Task: Create a rule from the Routing list, Task moved to a section -> Set Priority in the project AgileIntegrate , set the section as Done clear the priority
Action: Mouse moved to (1354, 225)
Screenshot: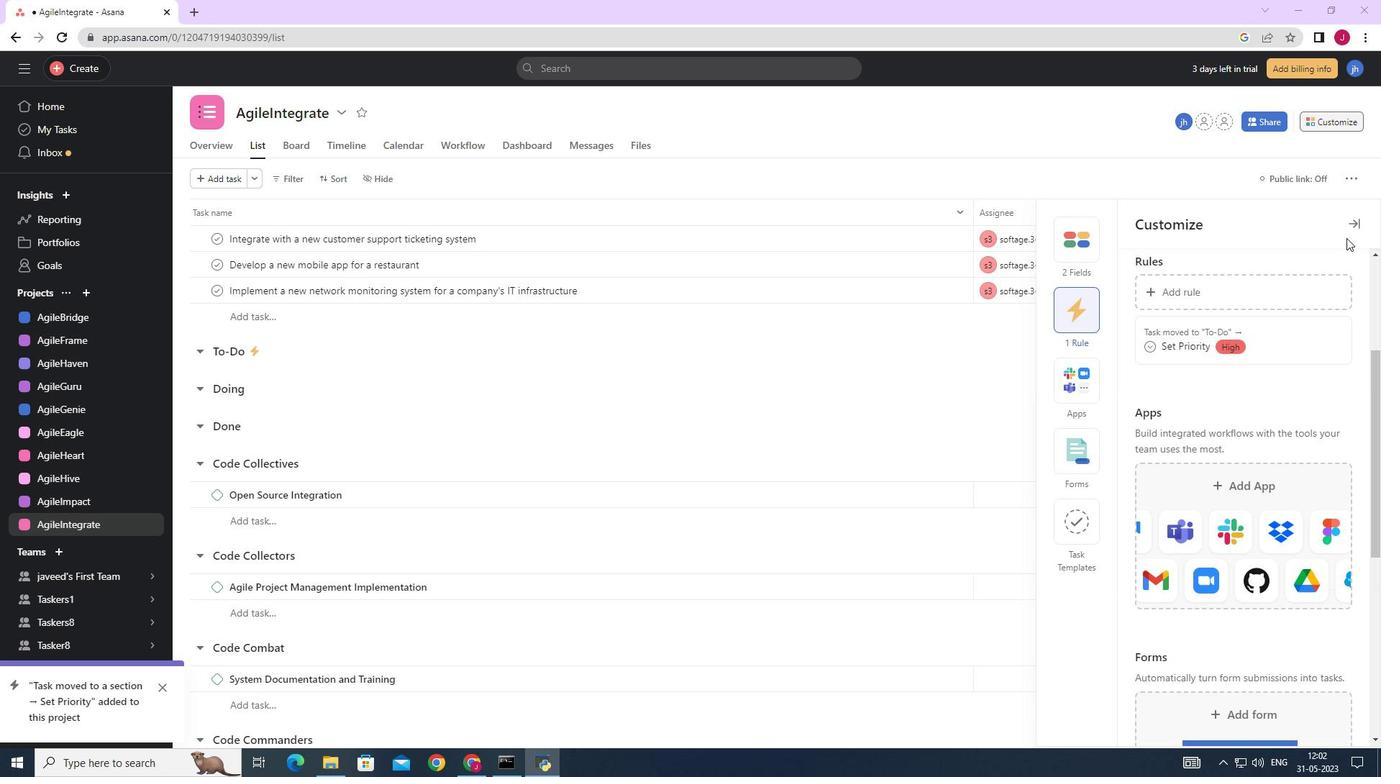 
Action: Mouse pressed left at (1354, 225)
Screenshot: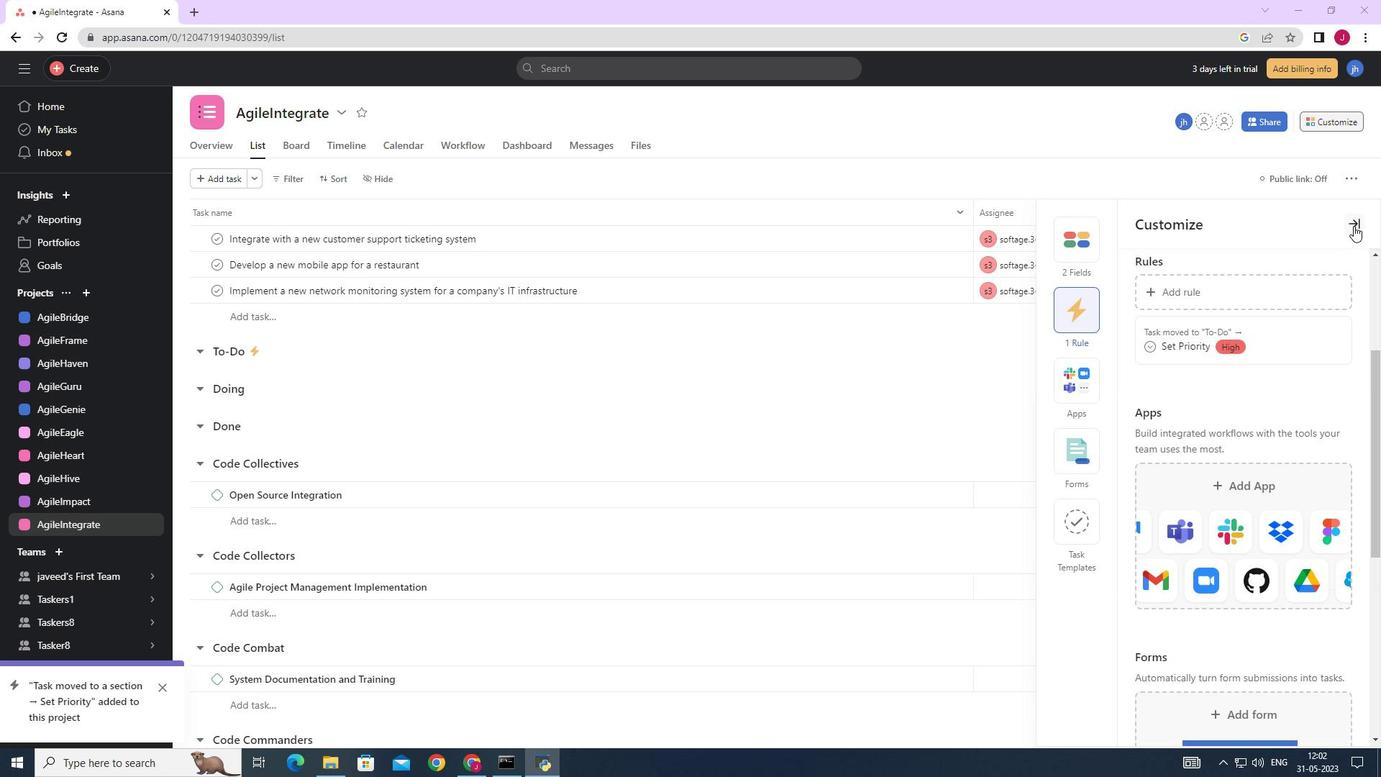 
Action: Mouse moved to (1353, 124)
Screenshot: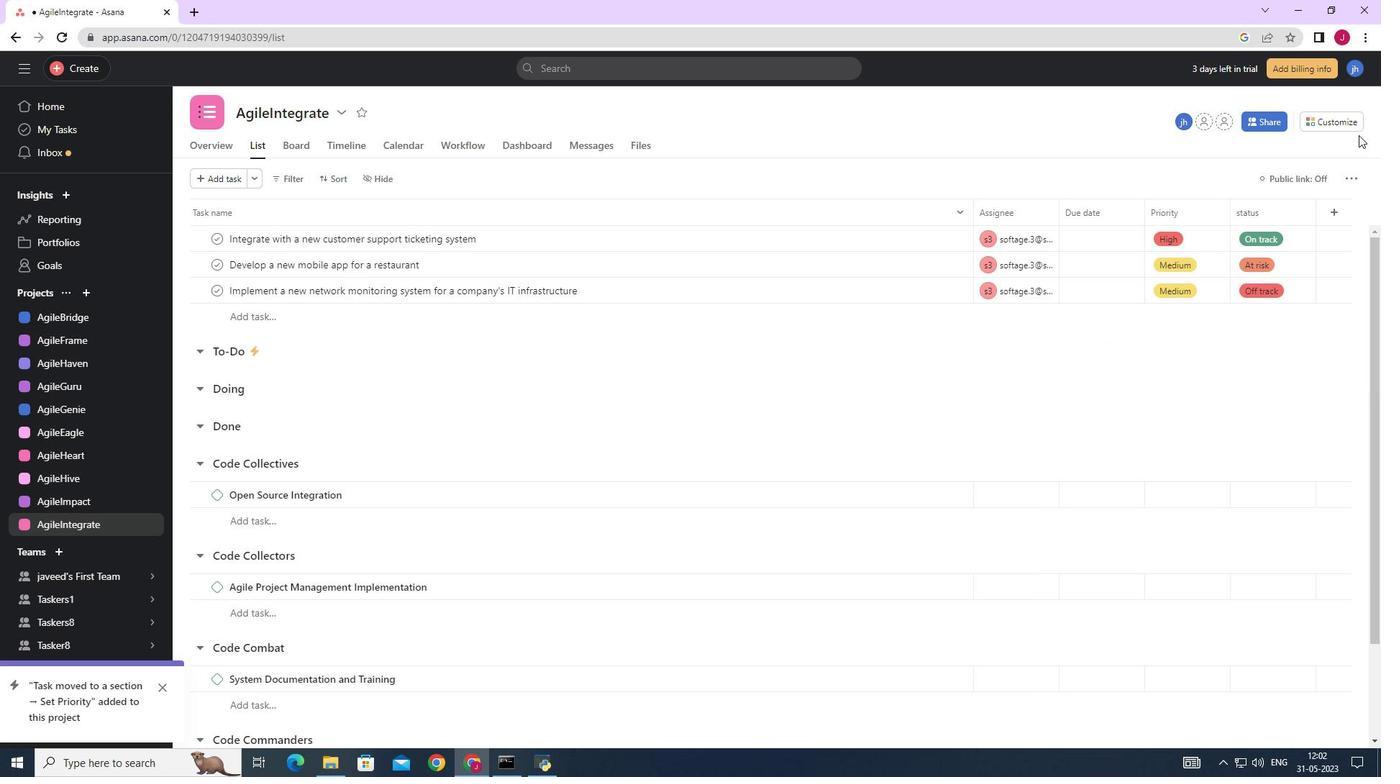 
Action: Mouse pressed left at (1353, 124)
Screenshot: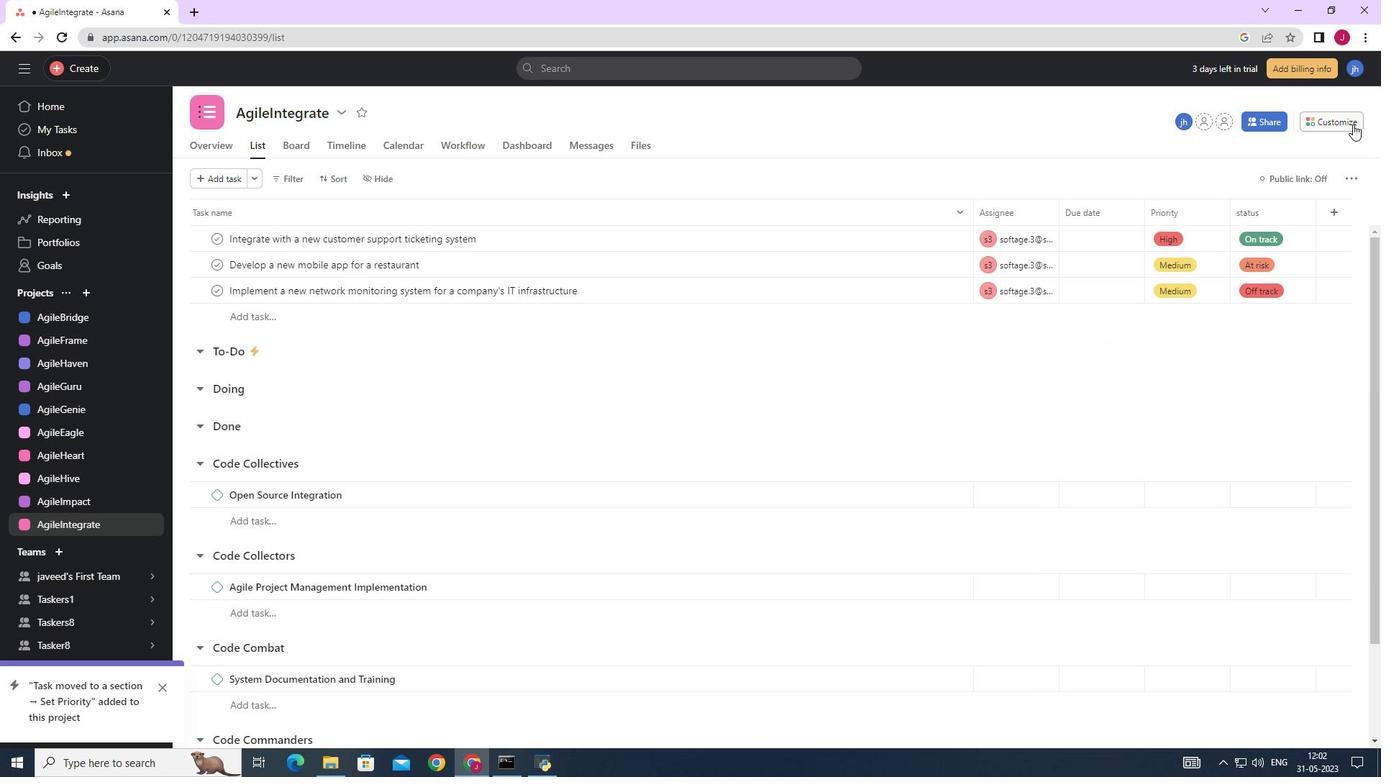 
Action: Mouse moved to (1084, 311)
Screenshot: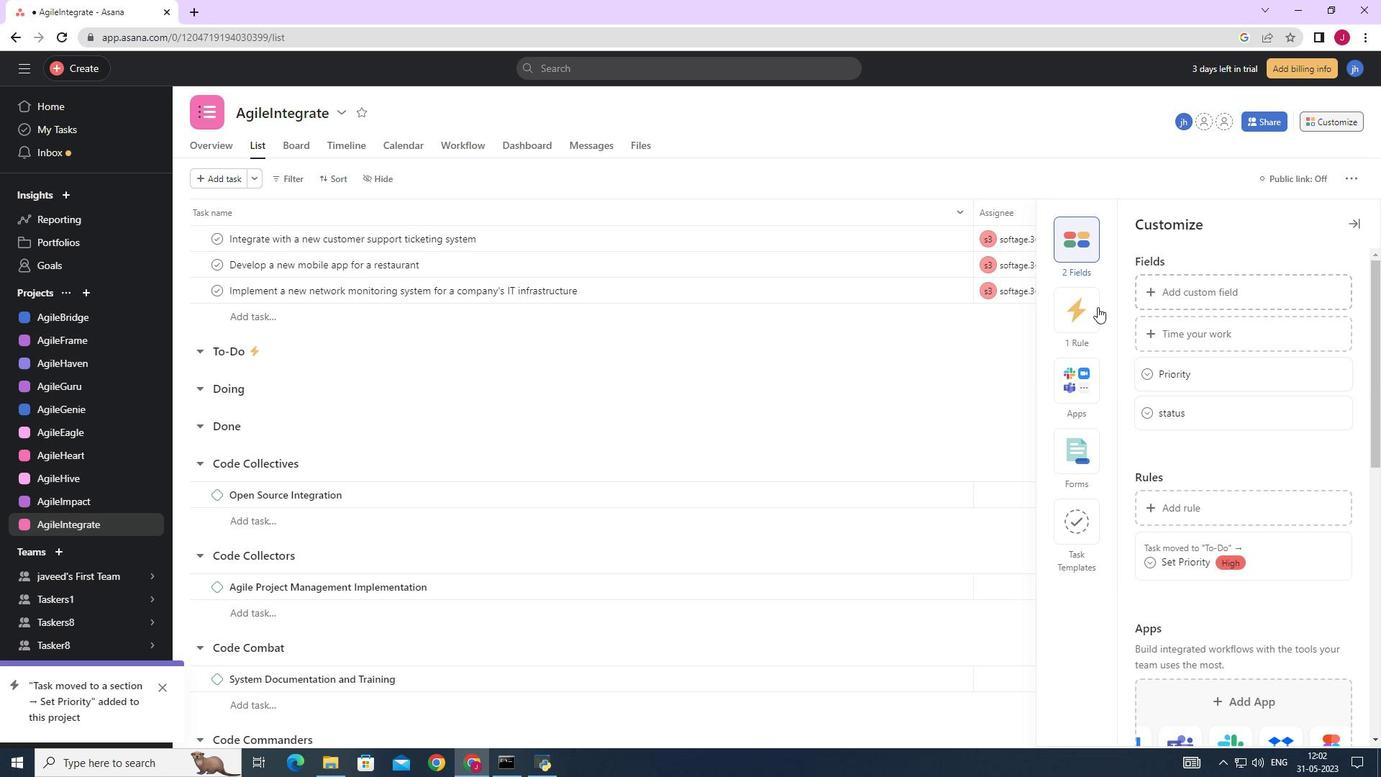 
Action: Mouse pressed left at (1084, 311)
Screenshot: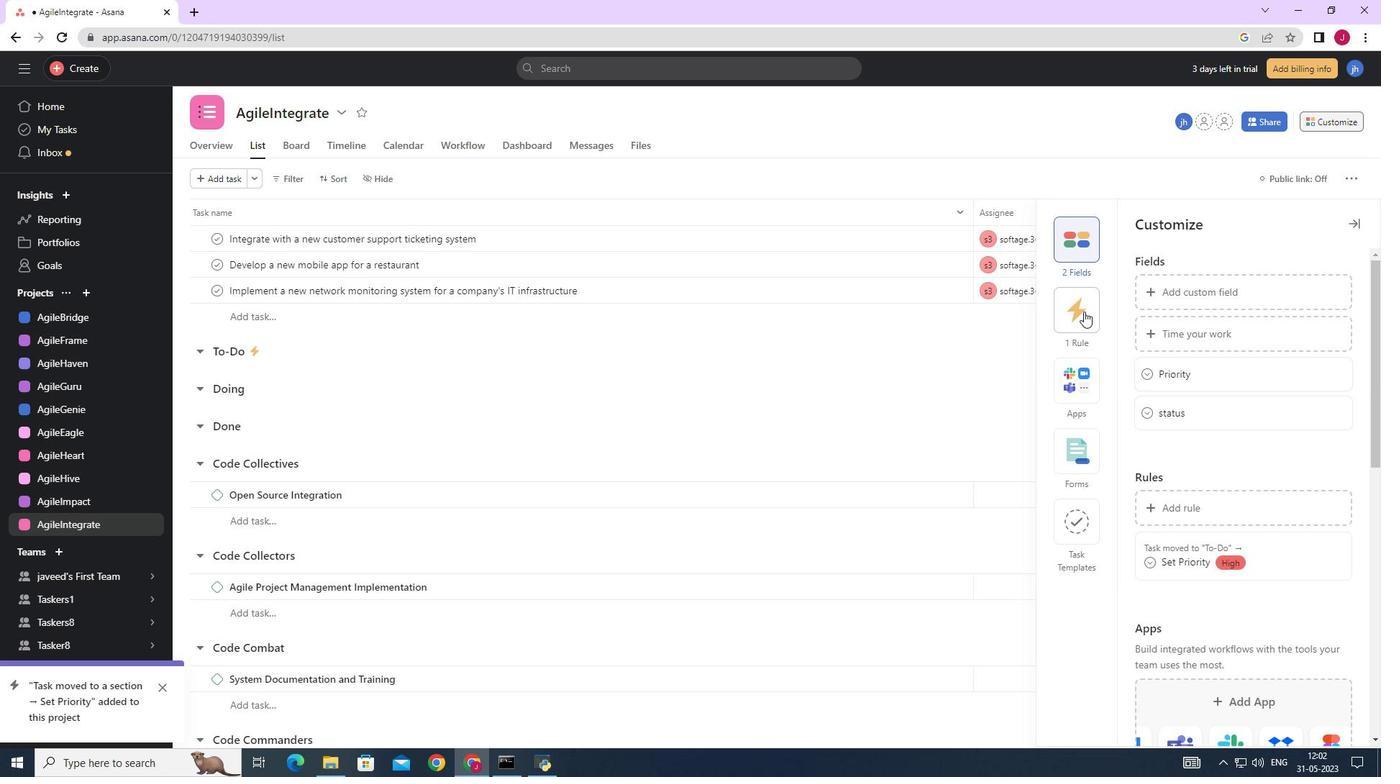 
Action: Mouse moved to (1223, 284)
Screenshot: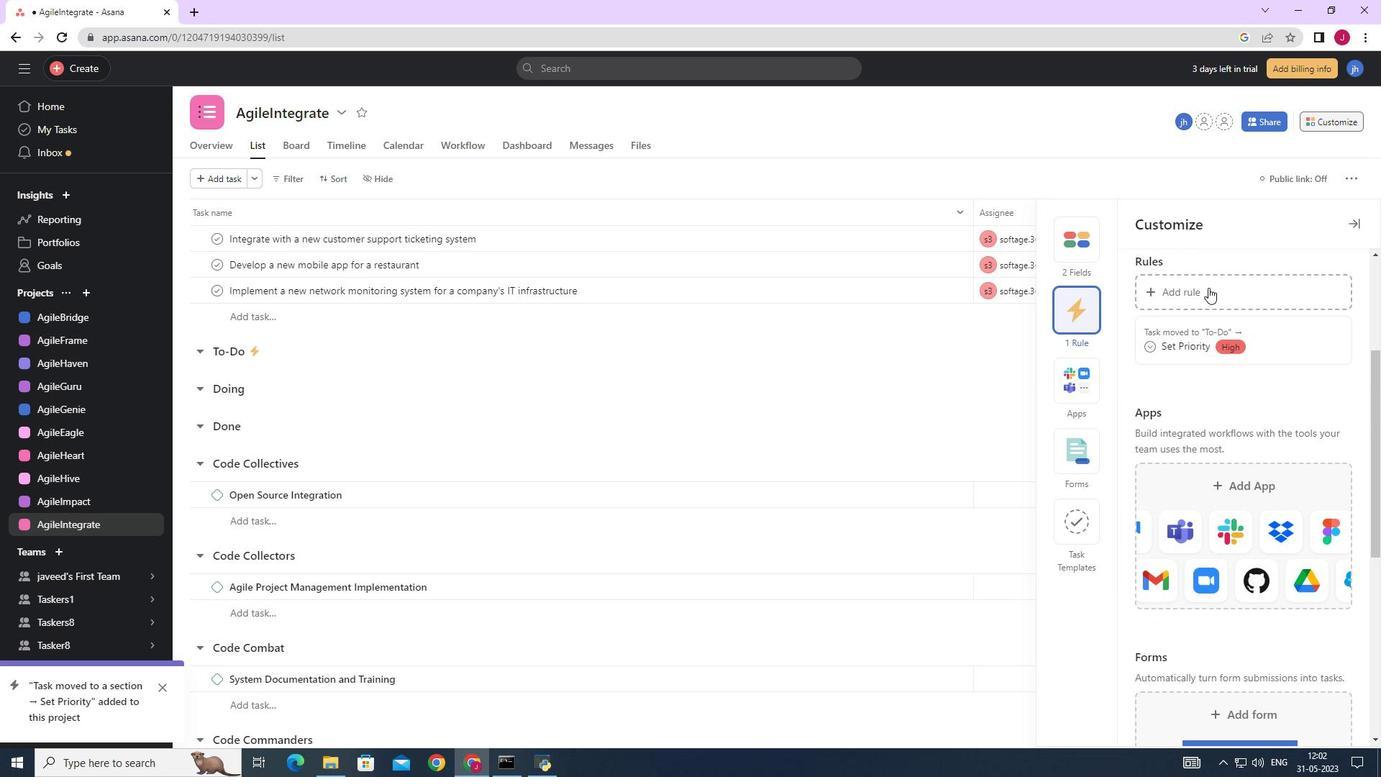 
Action: Mouse pressed left at (1223, 284)
Screenshot: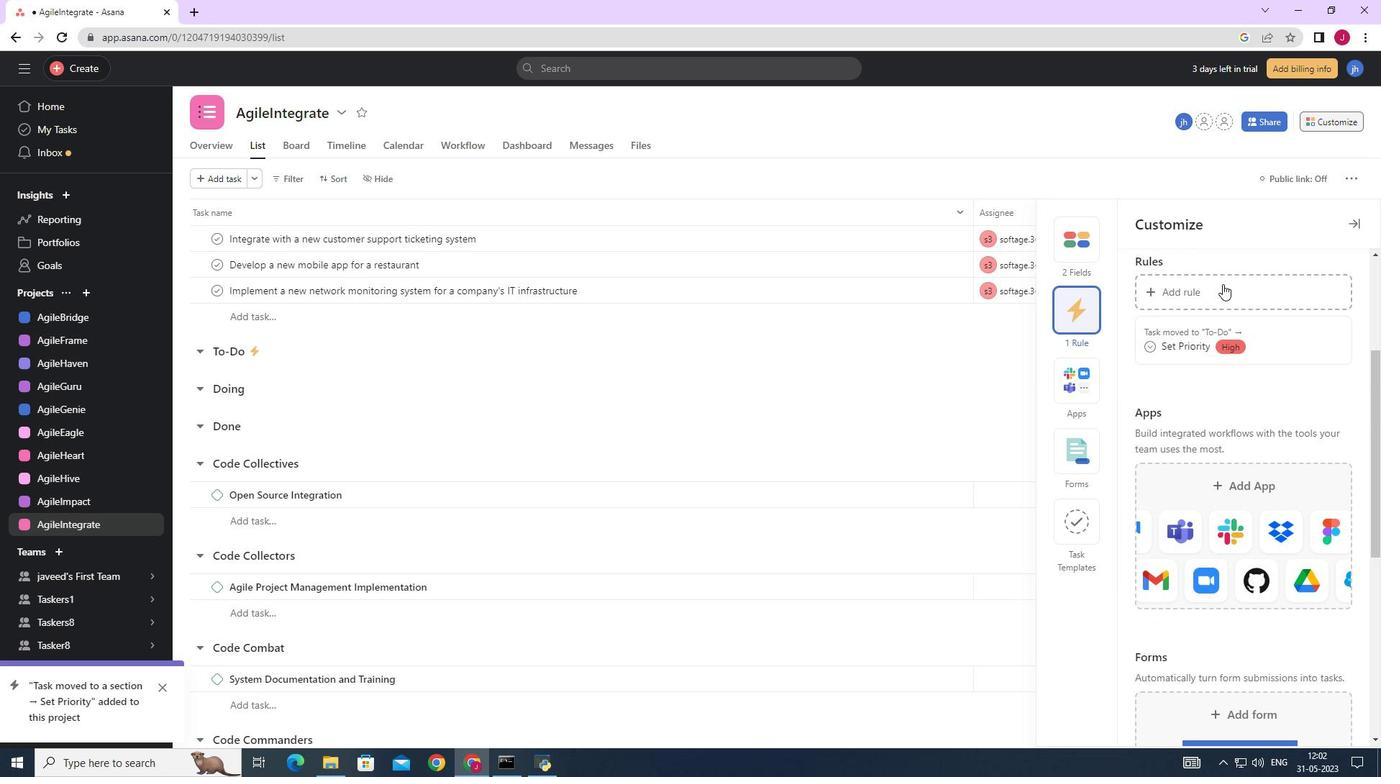 
Action: Mouse moved to (302, 191)
Screenshot: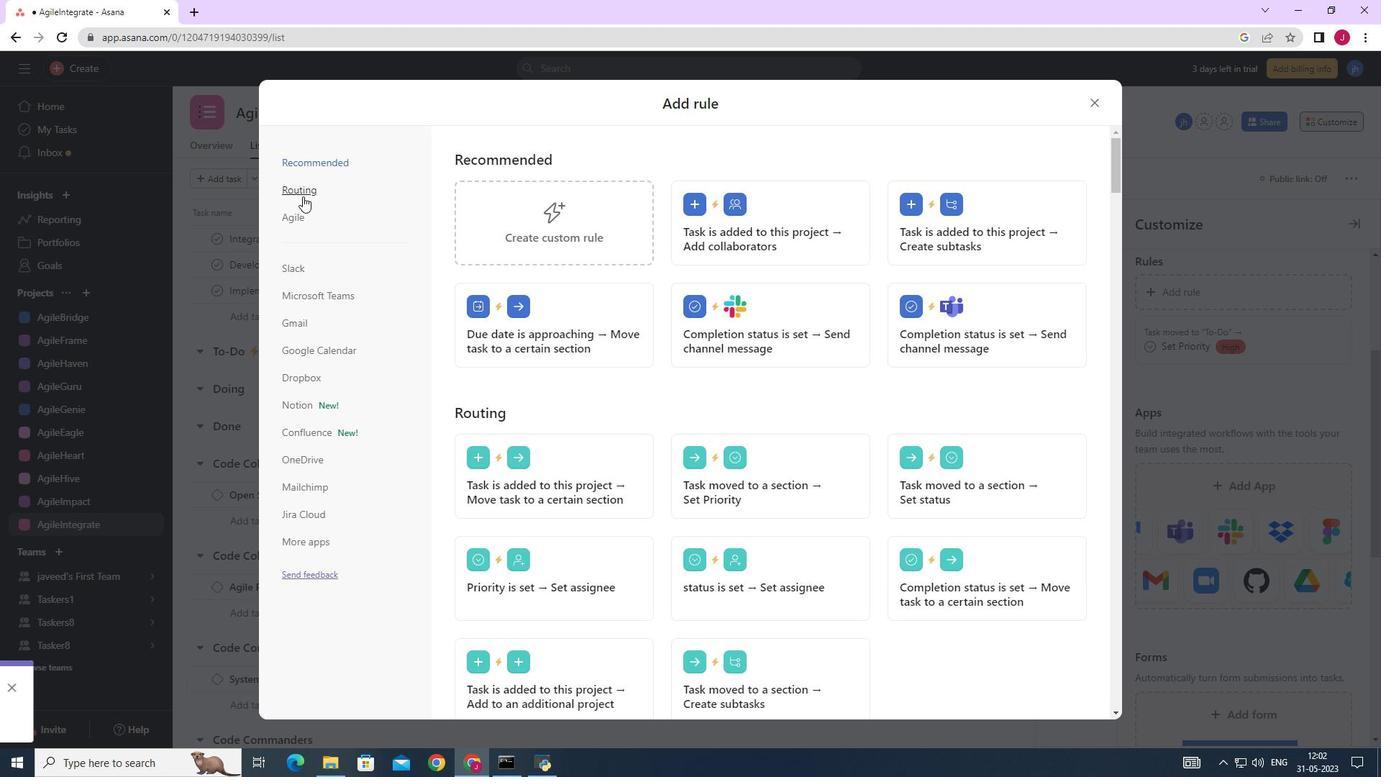 
Action: Mouse pressed left at (302, 191)
Screenshot: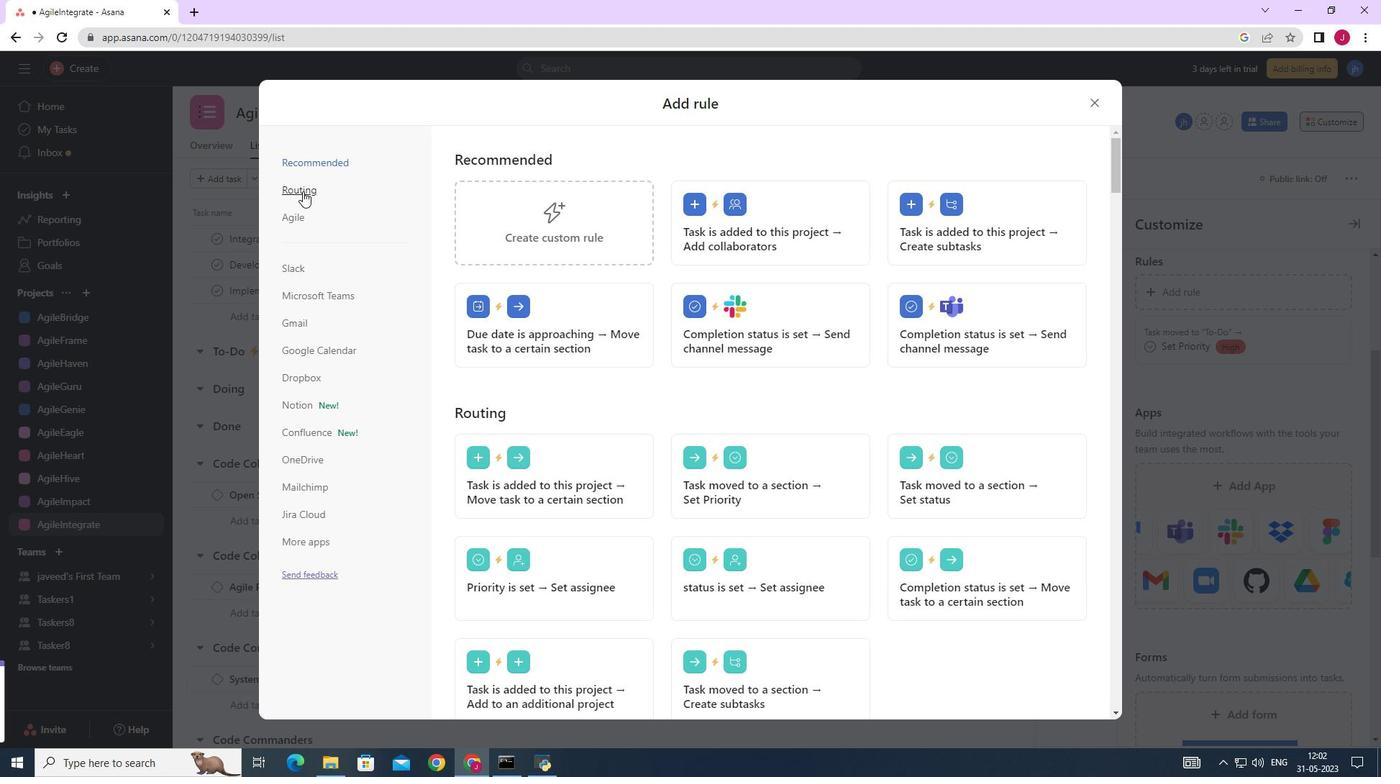 
Action: Mouse moved to (727, 215)
Screenshot: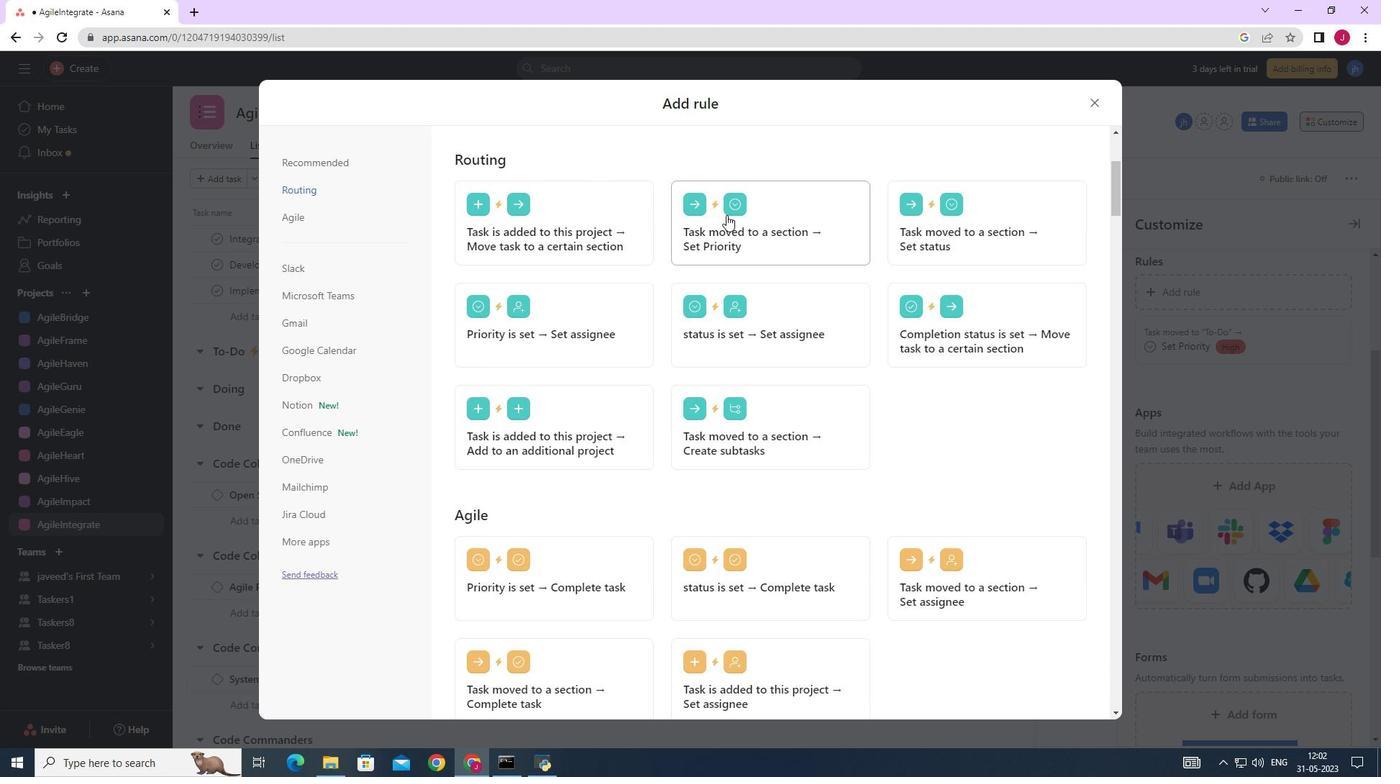 
Action: Mouse pressed left at (727, 215)
Screenshot: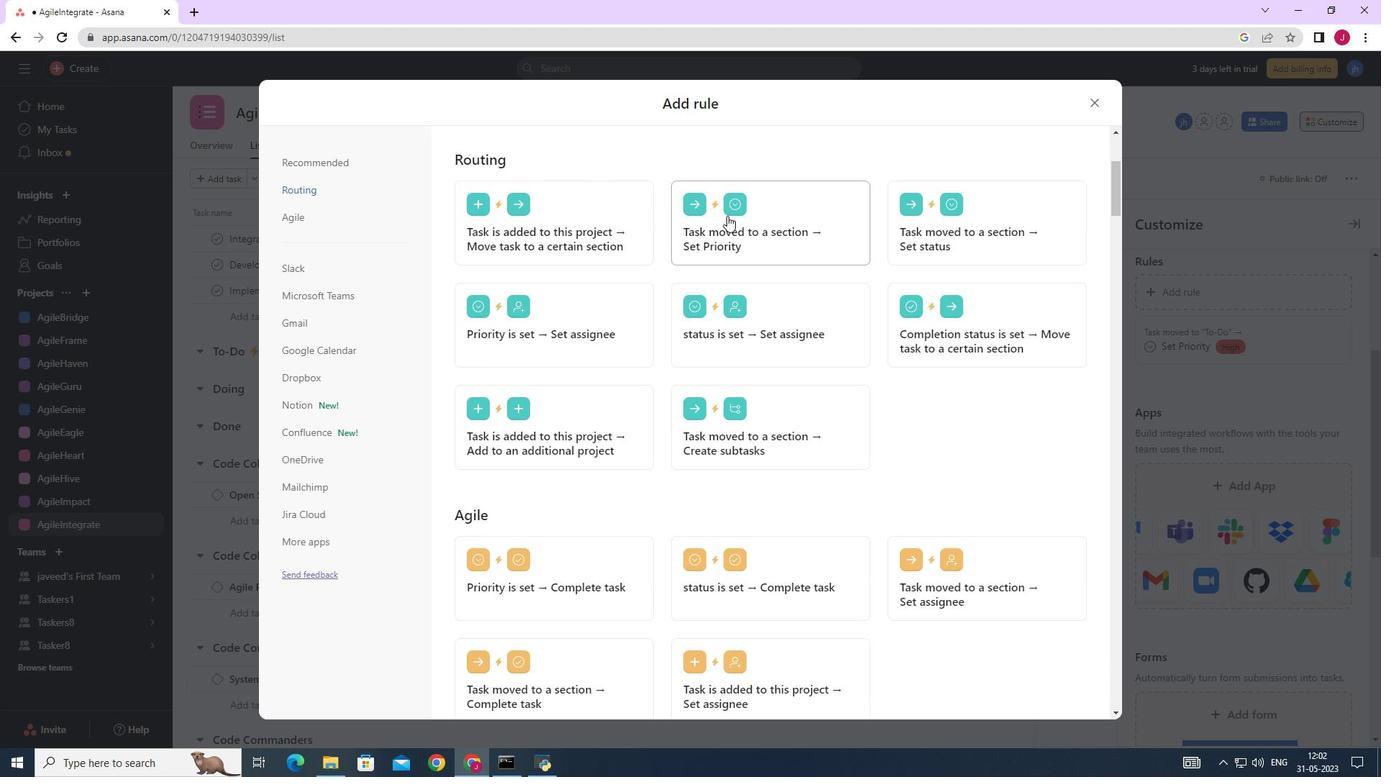 
Action: Mouse moved to (548, 379)
Screenshot: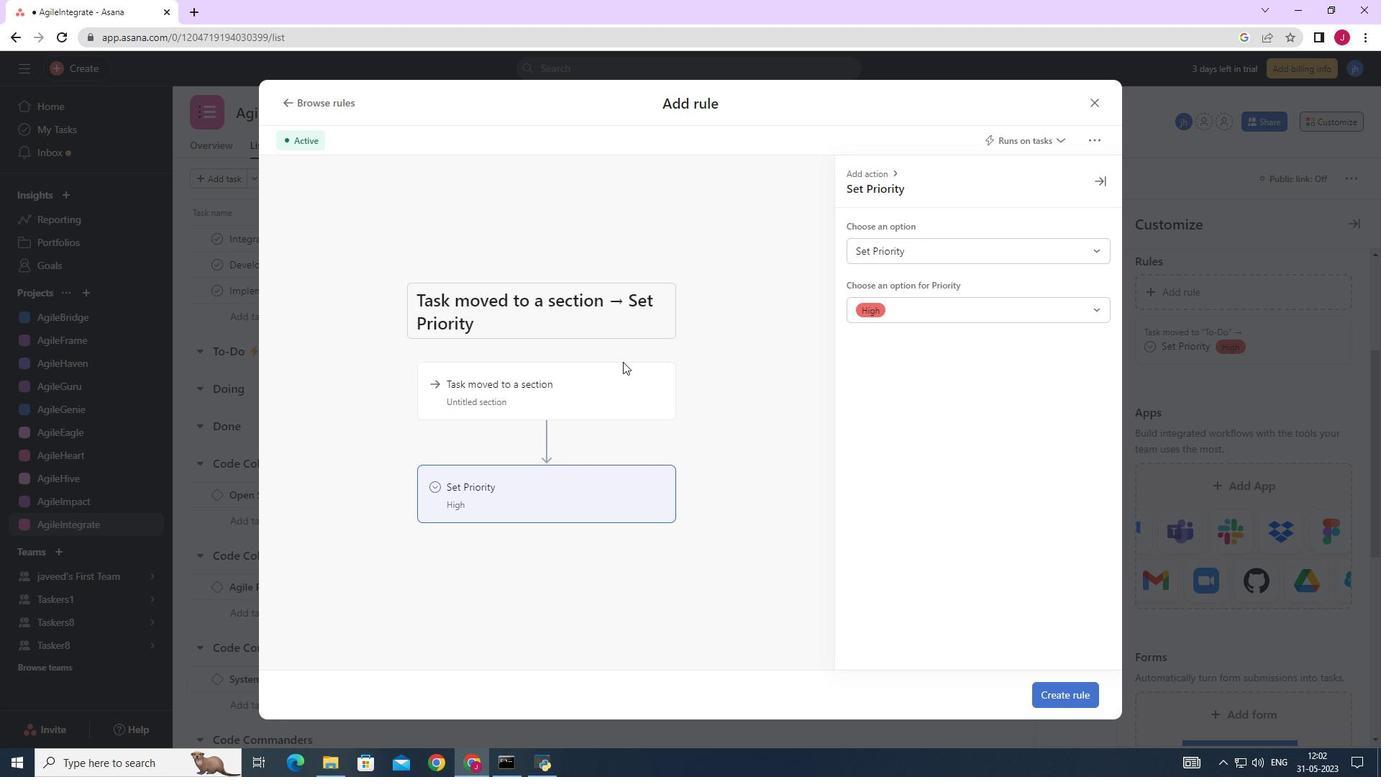 
Action: Mouse pressed left at (548, 379)
Screenshot: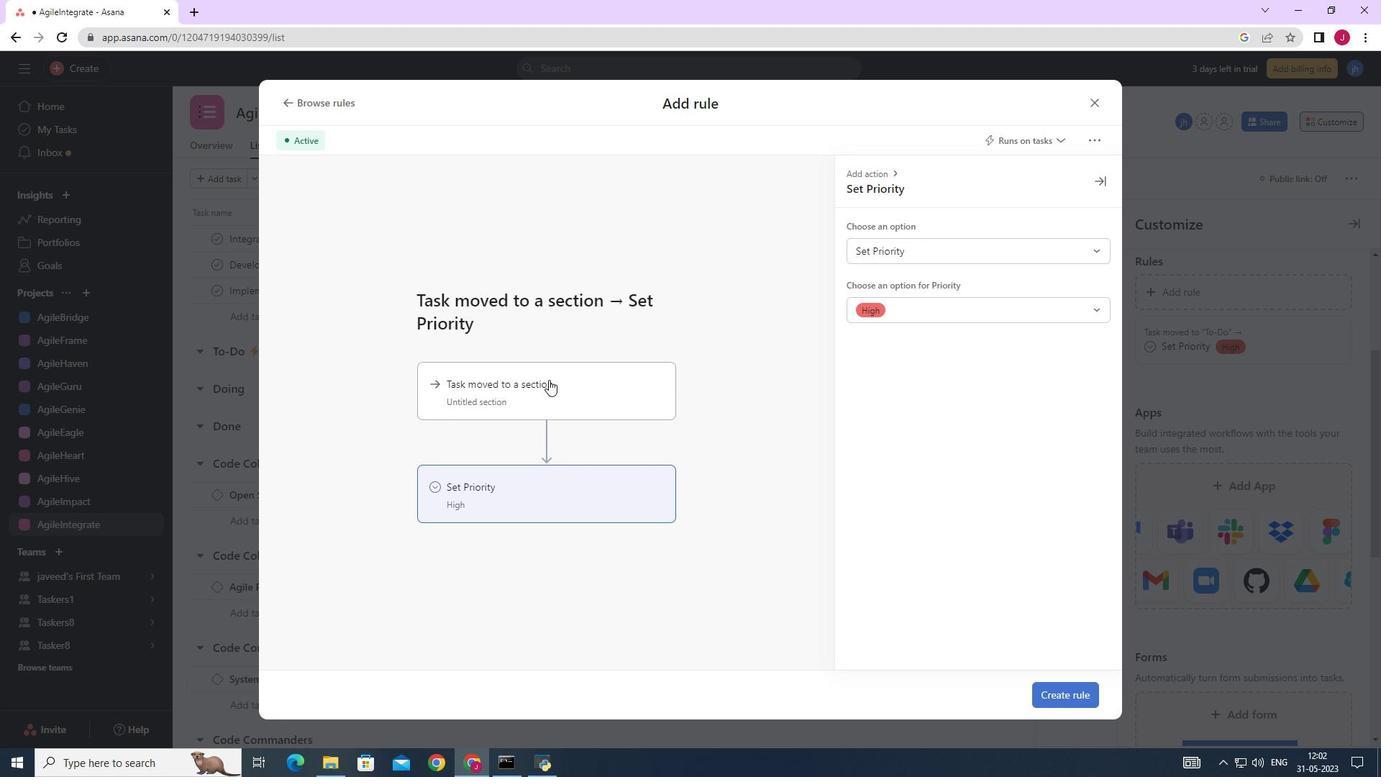
Action: Mouse moved to (878, 255)
Screenshot: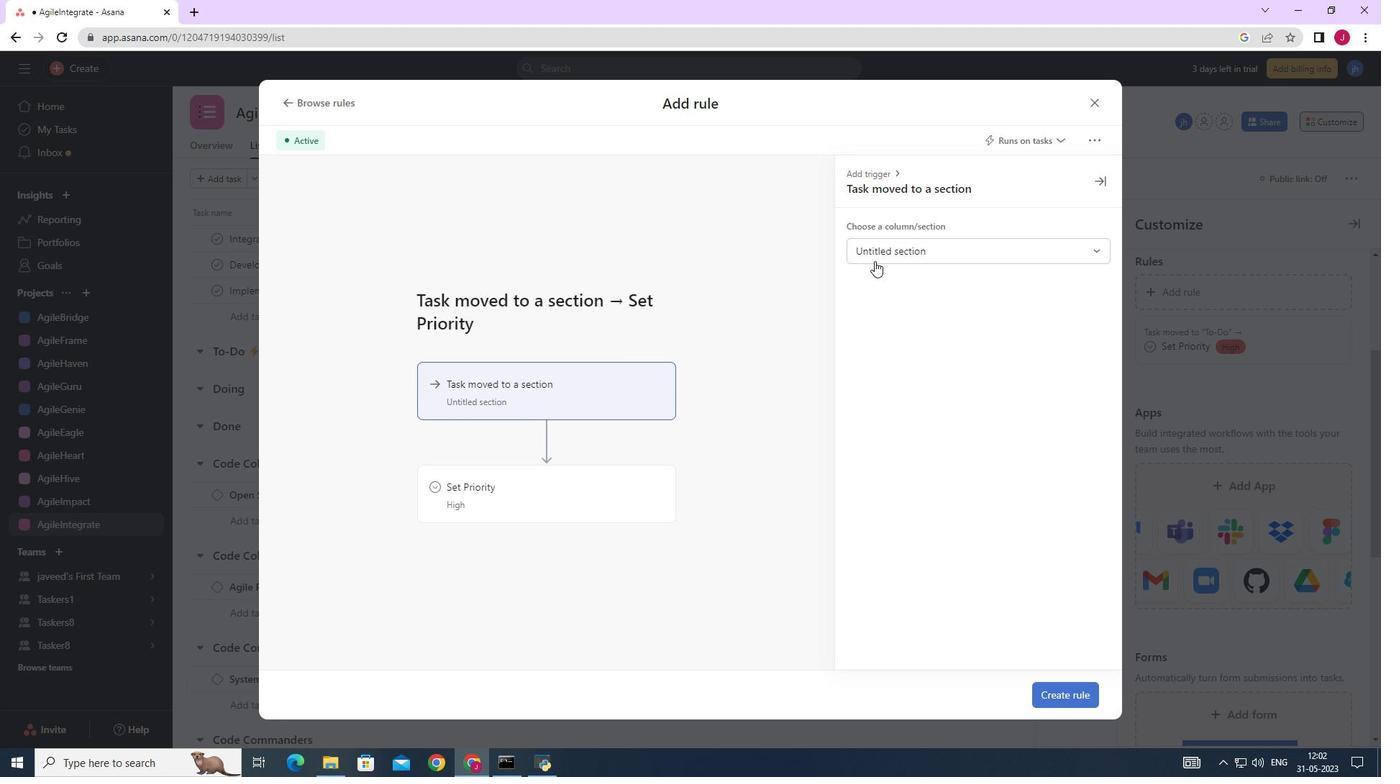 
Action: Mouse pressed left at (878, 255)
Screenshot: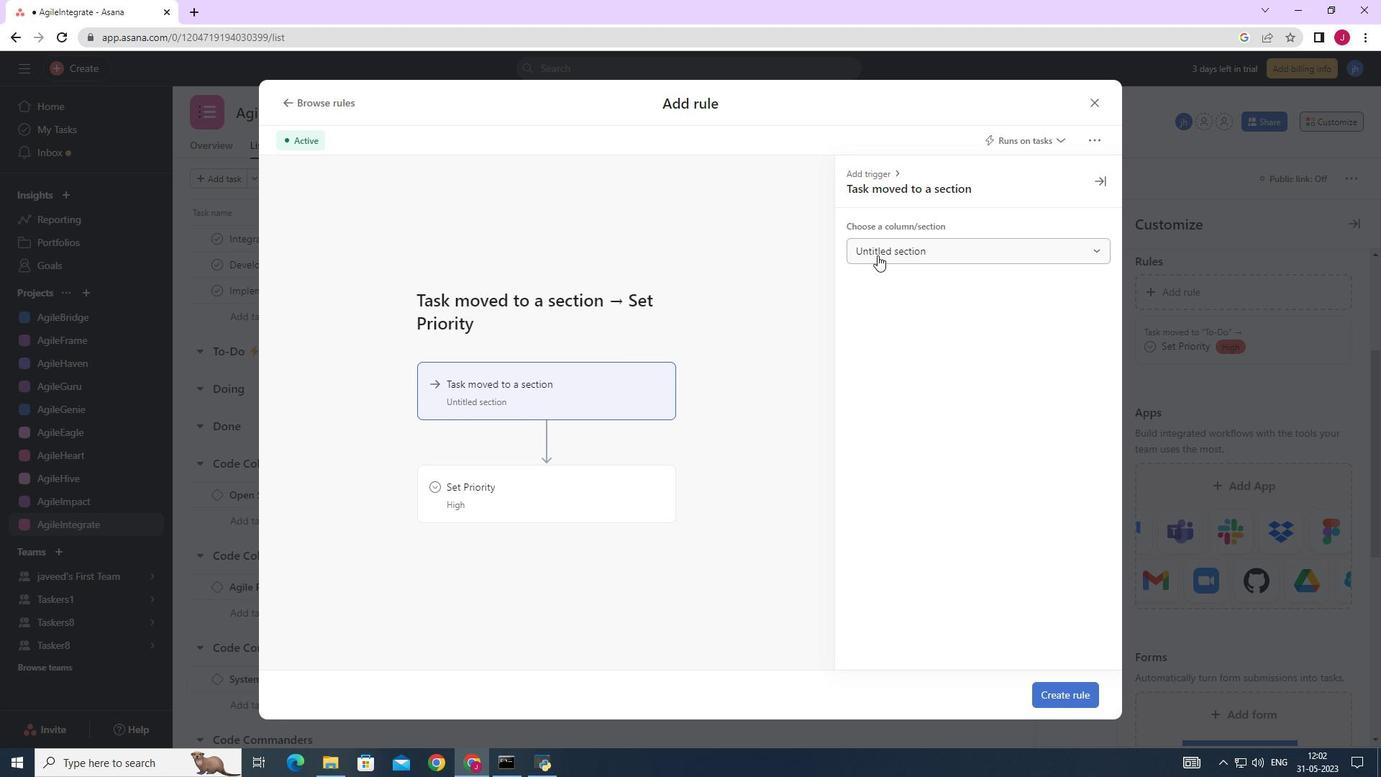 
Action: Mouse moved to (904, 357)
Screenshot: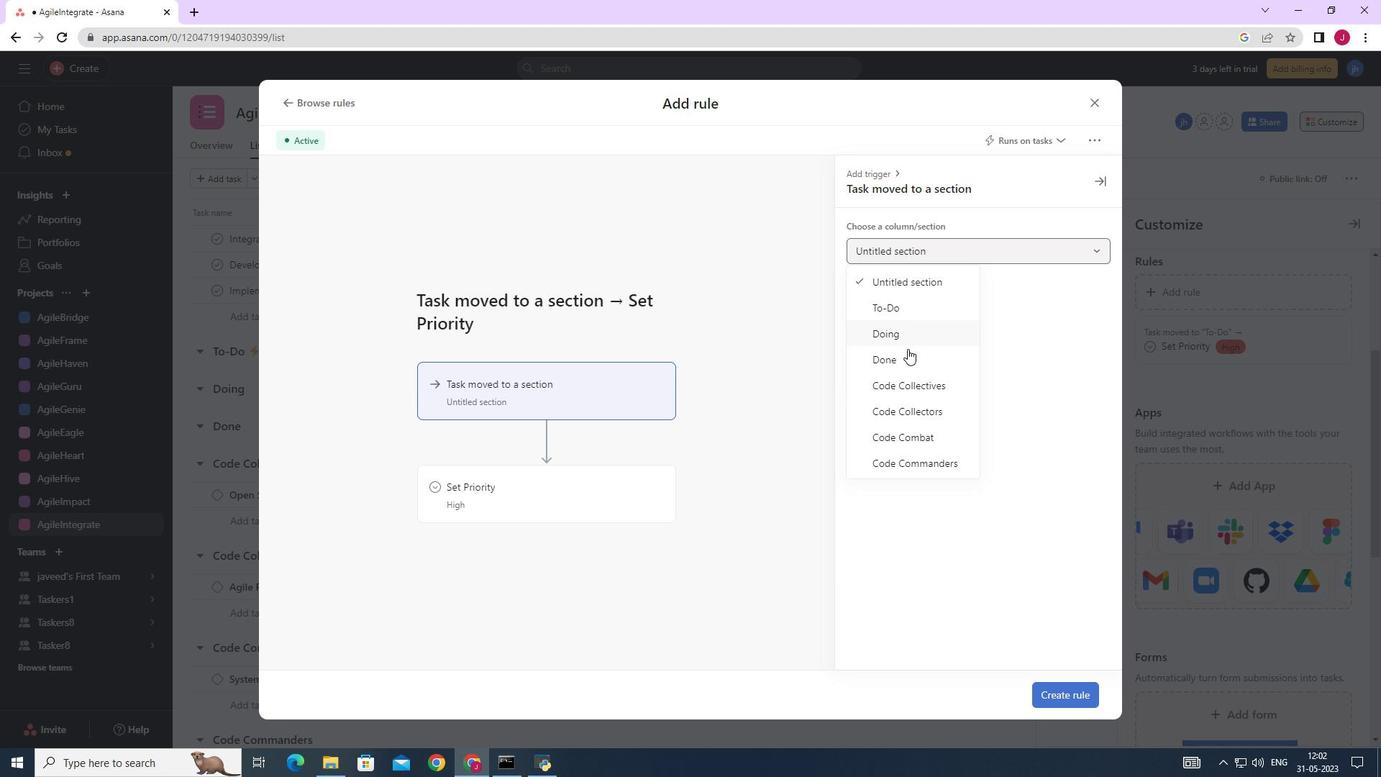 
Action: Mouse pressed left at (904, 357)
Screenshot: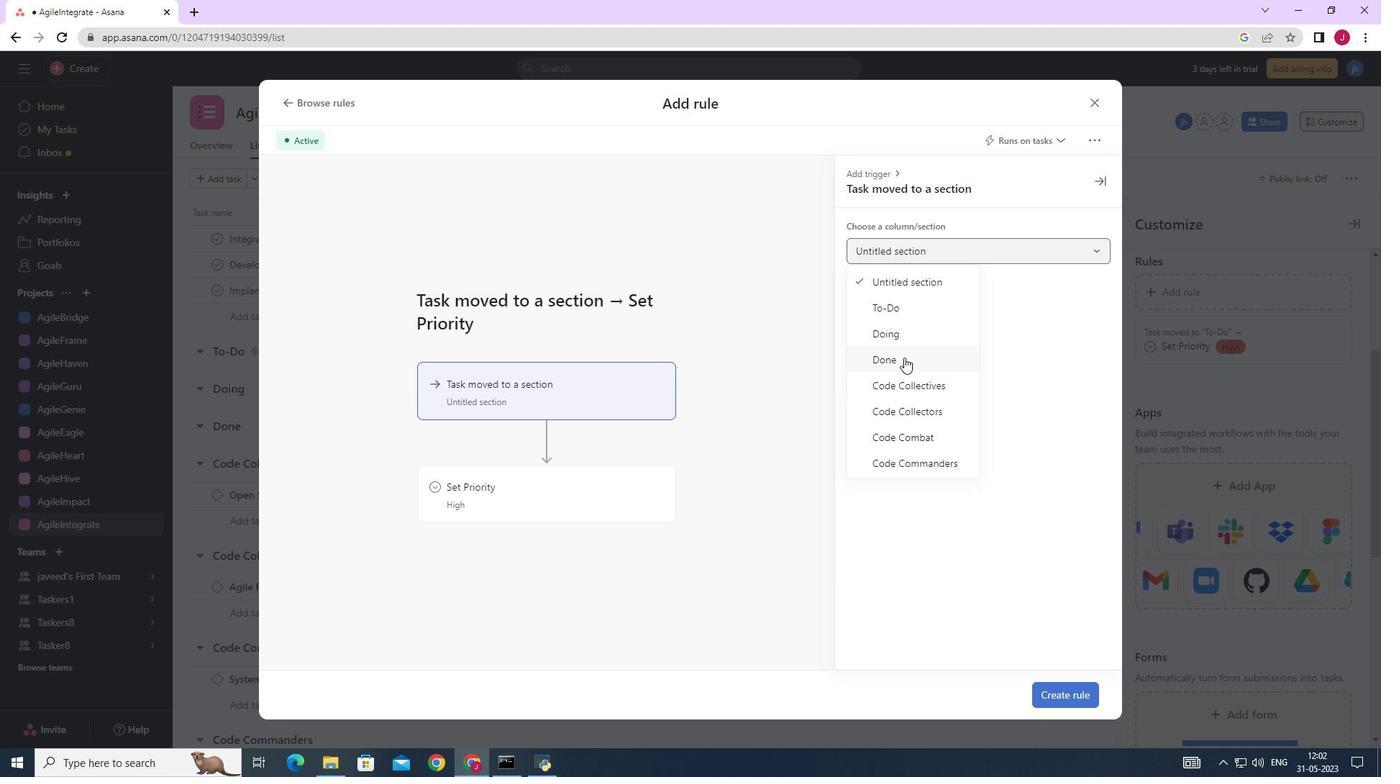 
Action: Mouse moved to (506, 494)
Screenshot: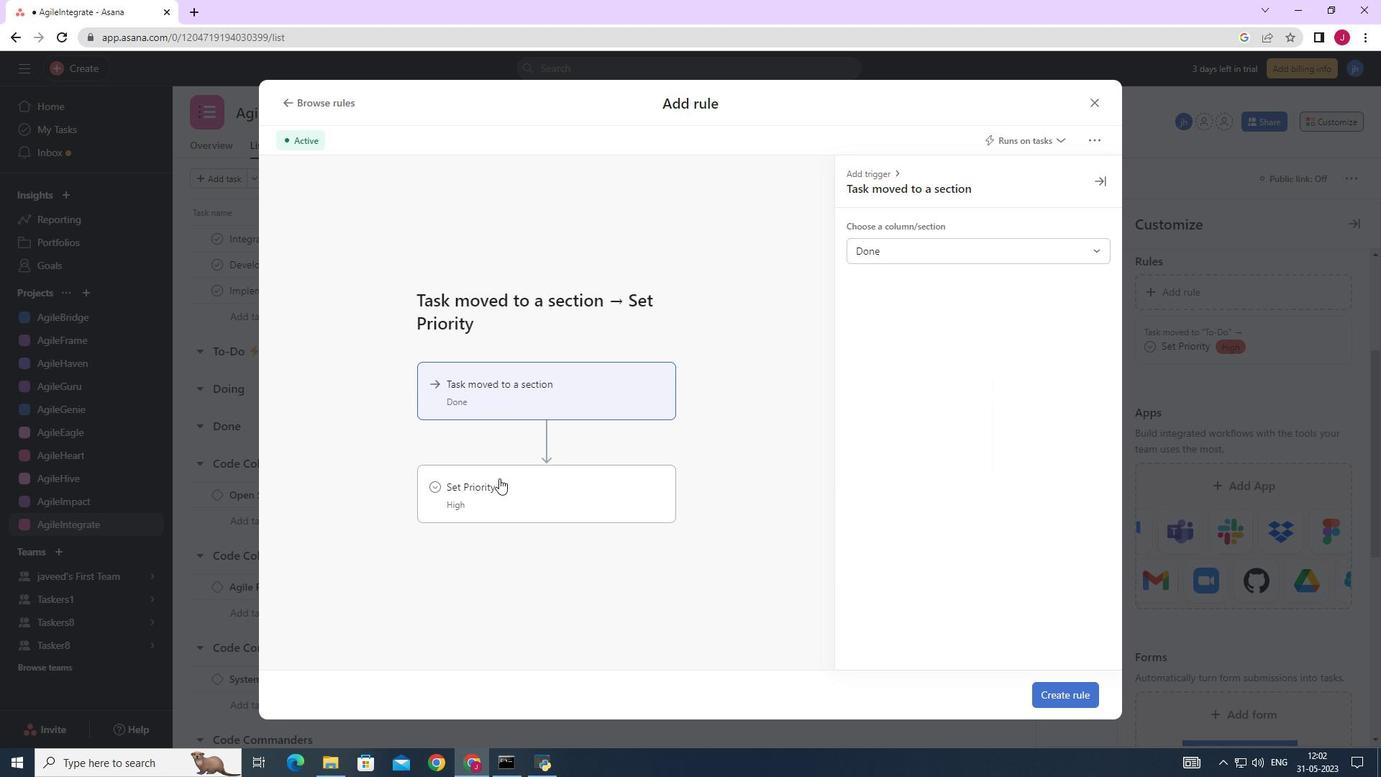 
Action: Mouse pressed left at (506, 494)
Screenshot: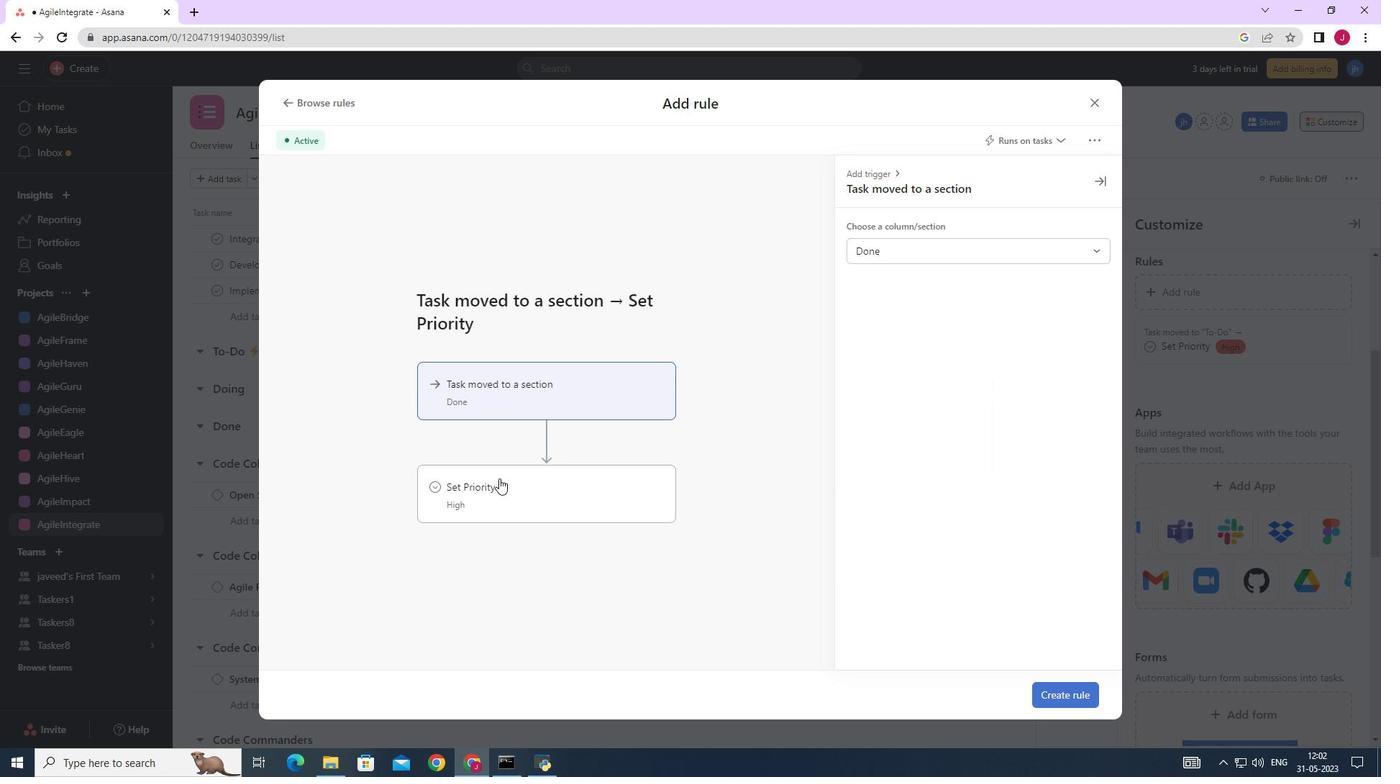 
Action: Mouse moved to (880, 250)
Screenshot: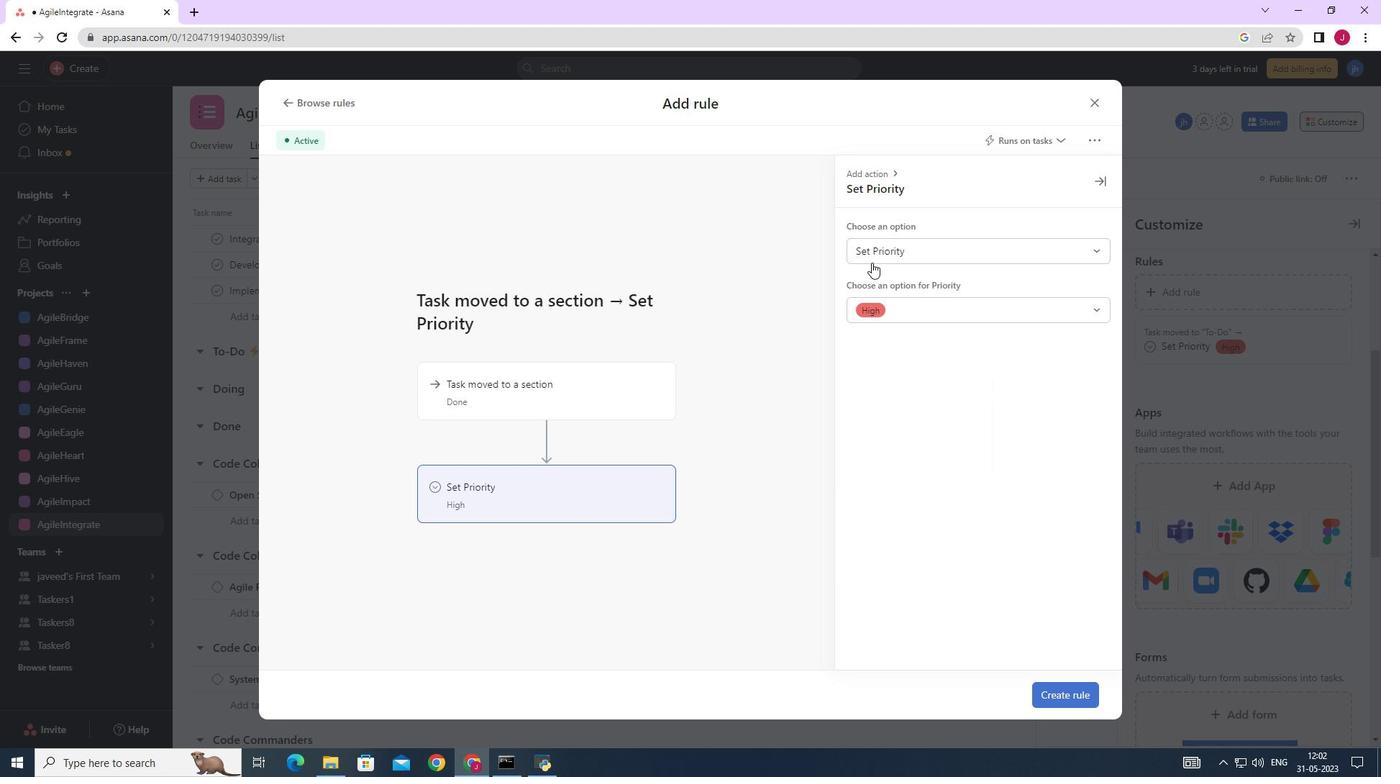 
Action: Mouse pressed left at (880, 250)
Screenshot: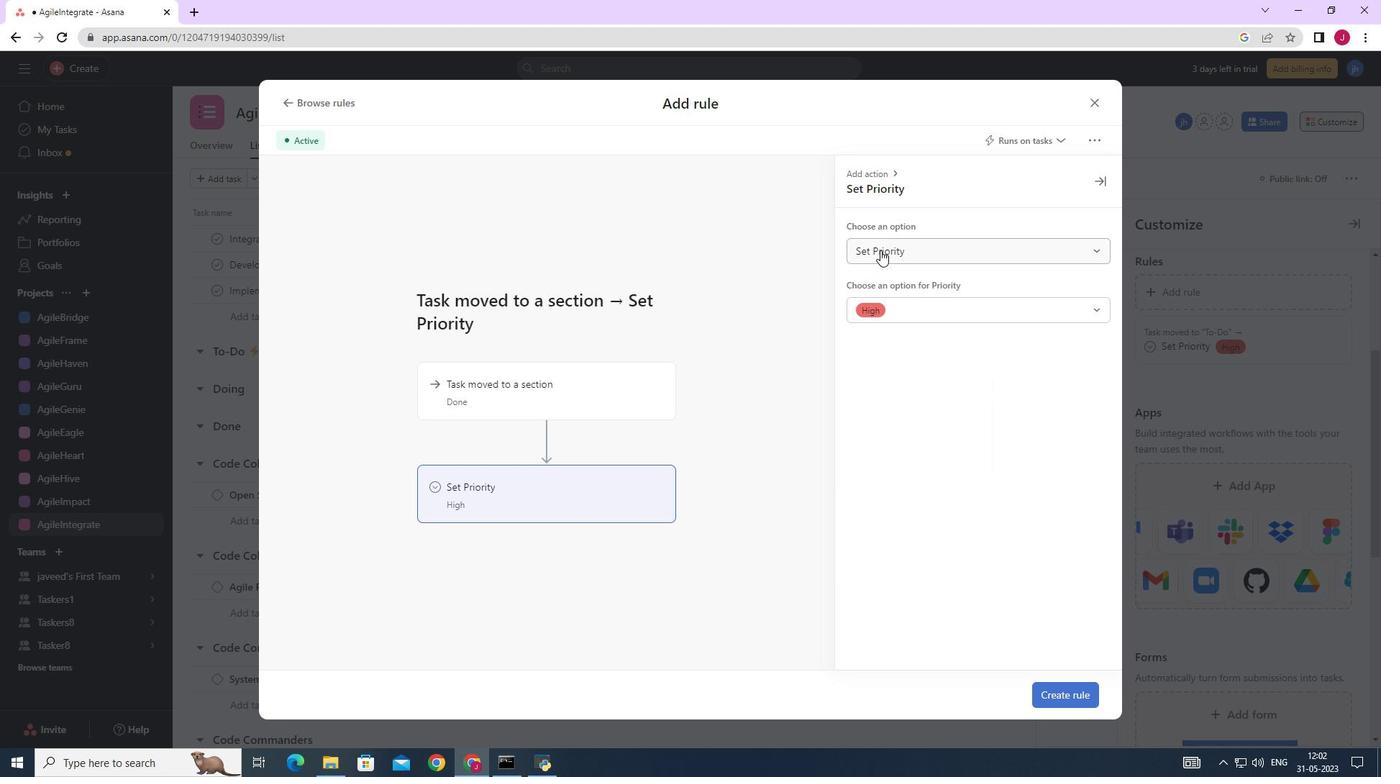 
Action: Mouse moved to (902, 315)
Screenshot: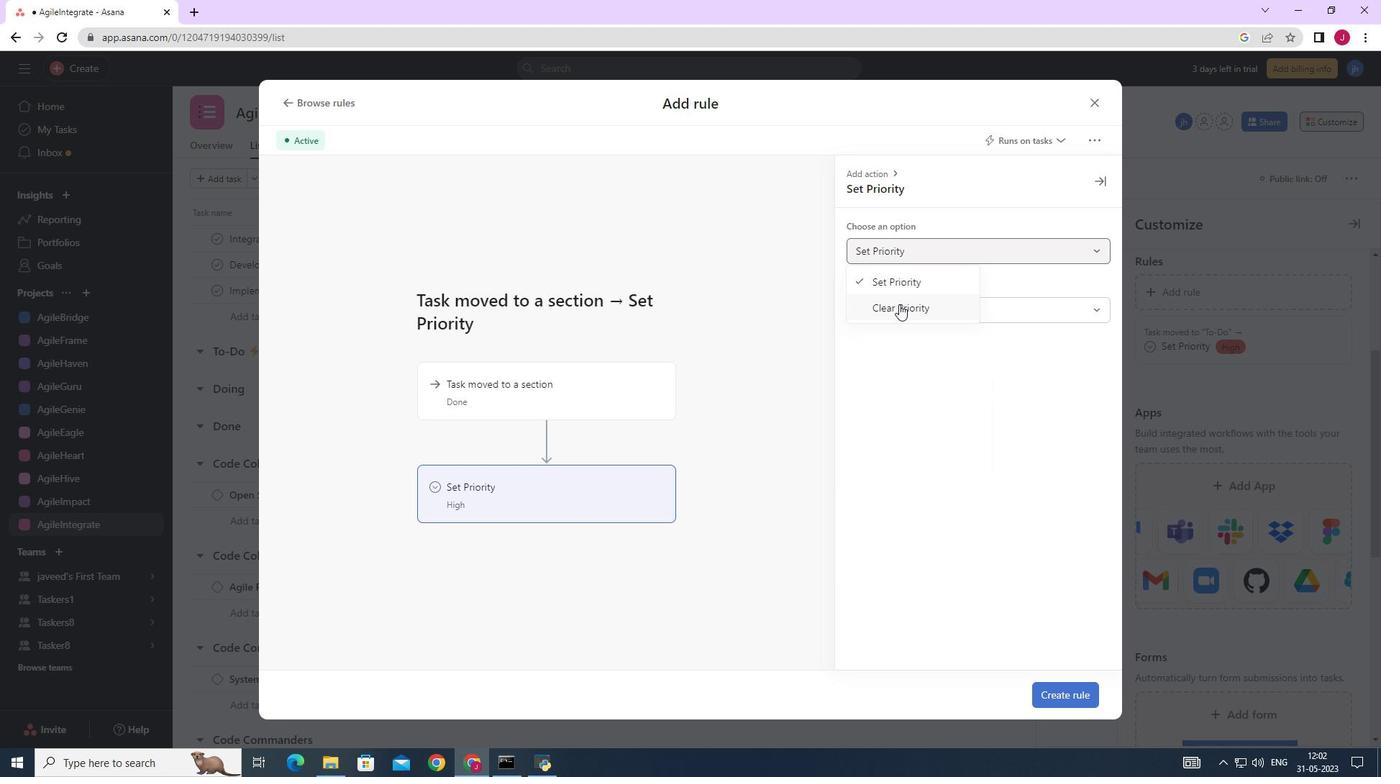 
Action: Mouse pressed left at (902, 315)
Screenshot: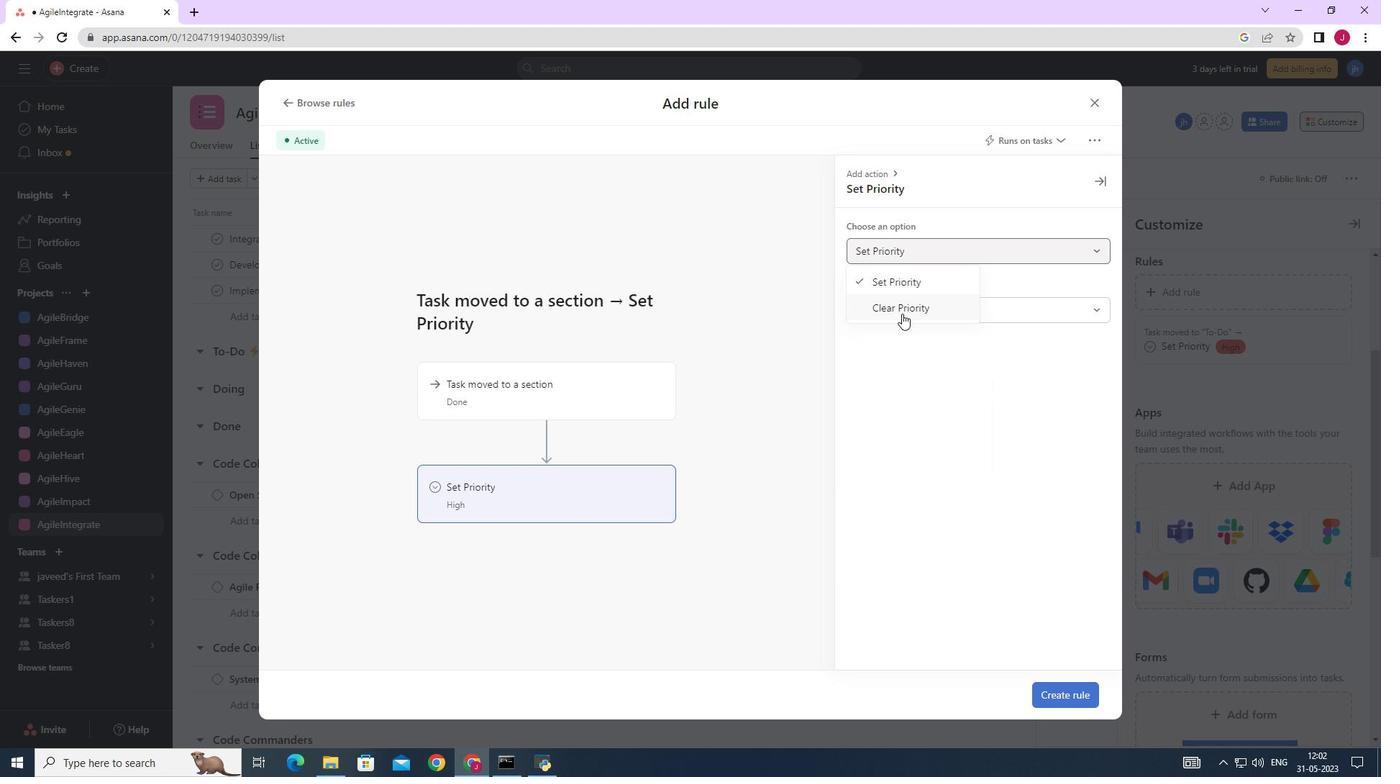 
Action: Mouse moved to (548, 492)
Screenshot: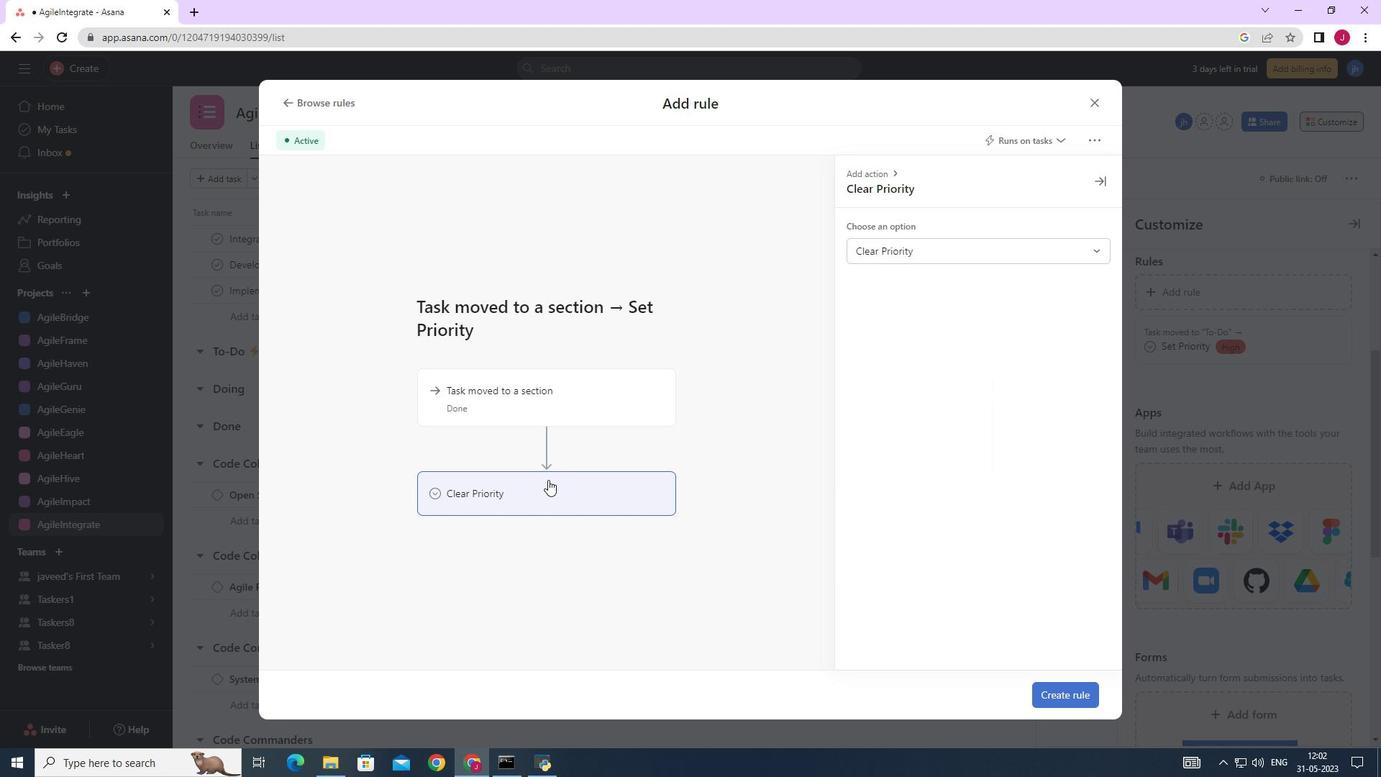 
Action: Mouse pressed left at (548, 492)
Screenshot: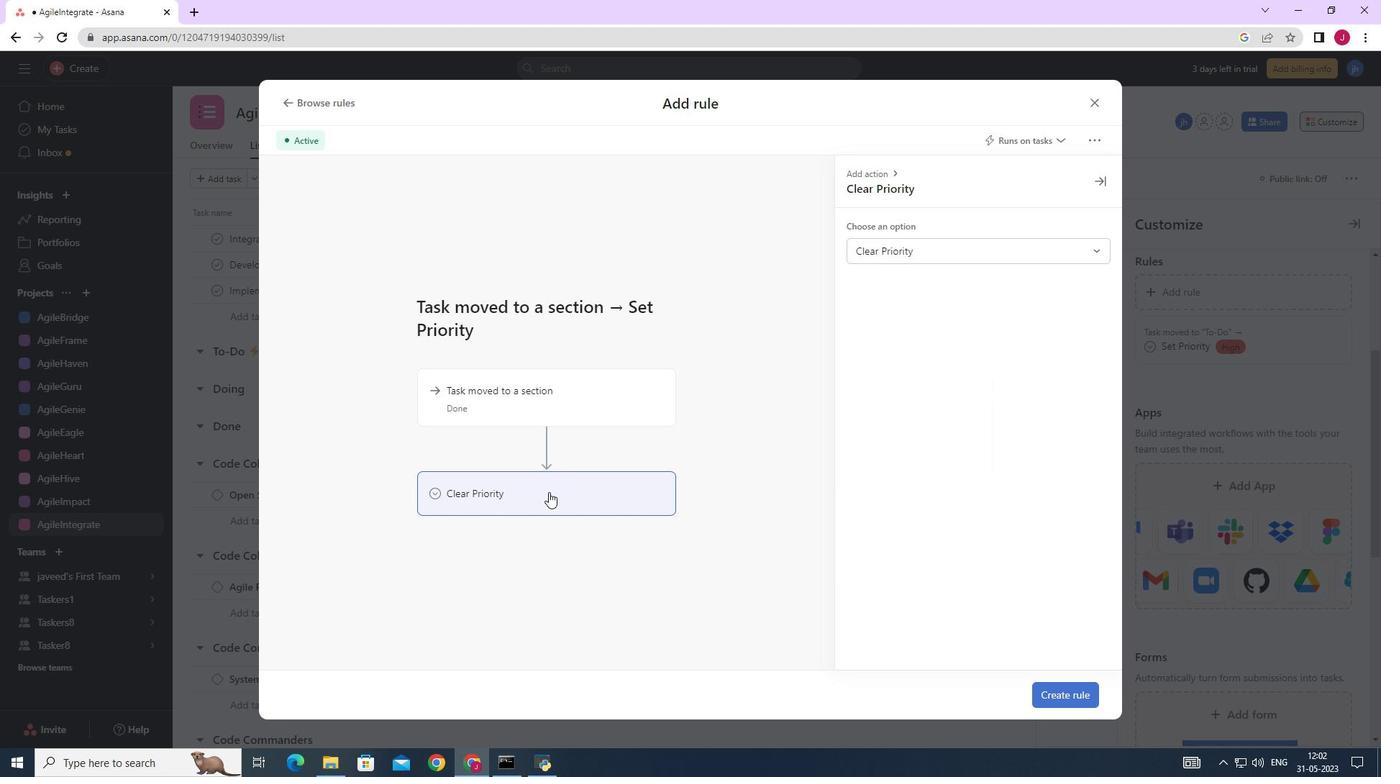 
Action: Mouse moved to (1060, 698)
Screenshot: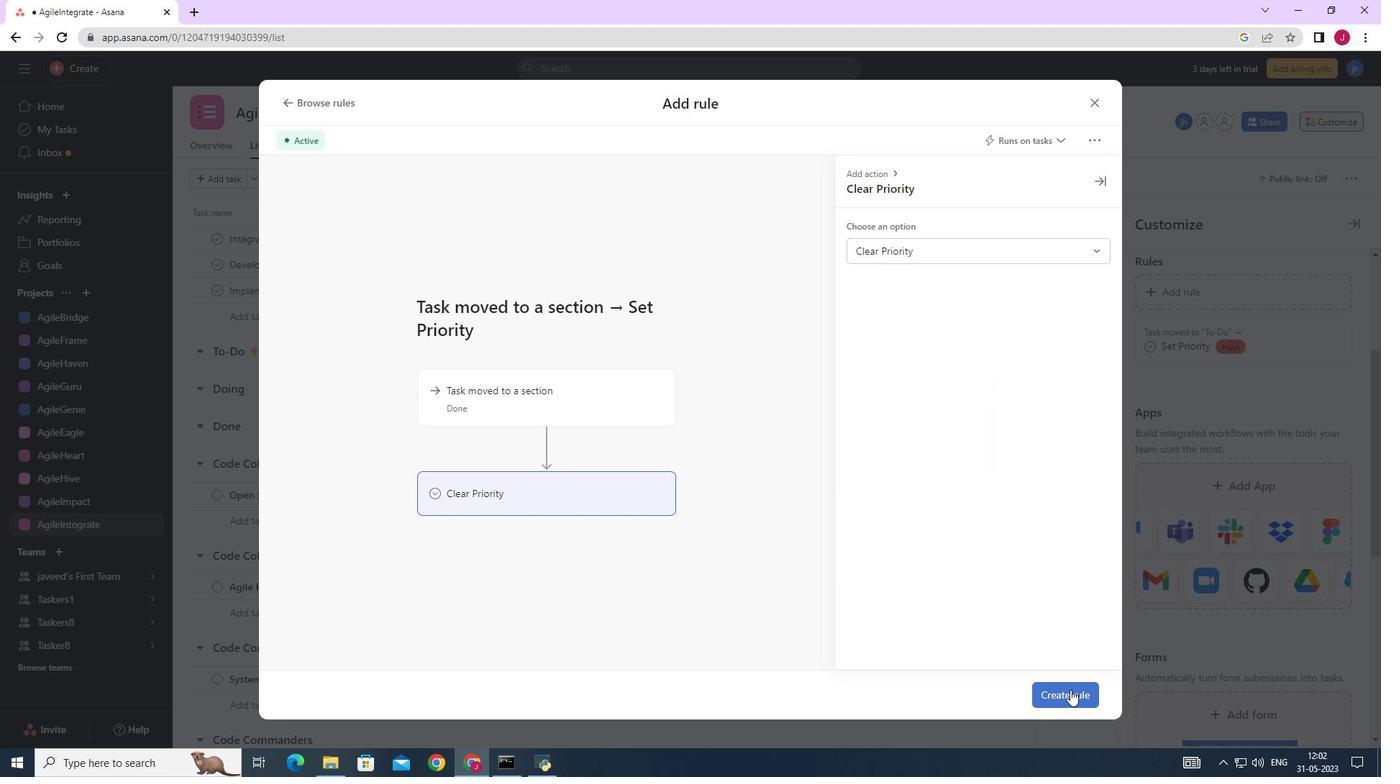 
Action: Mouse pressed left at (1060, 698)
Screenshot: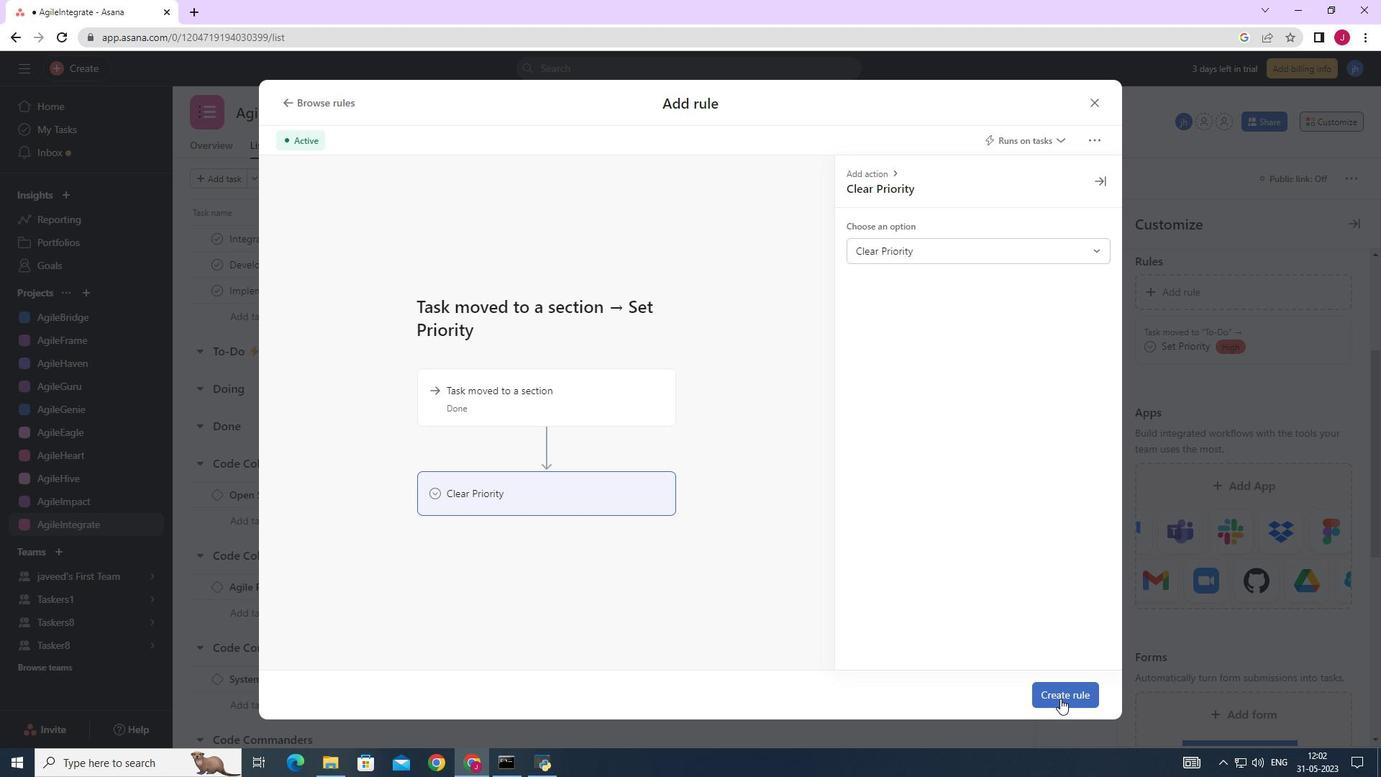 
Action: Mouse moved to (1060, 695)
Screenshot: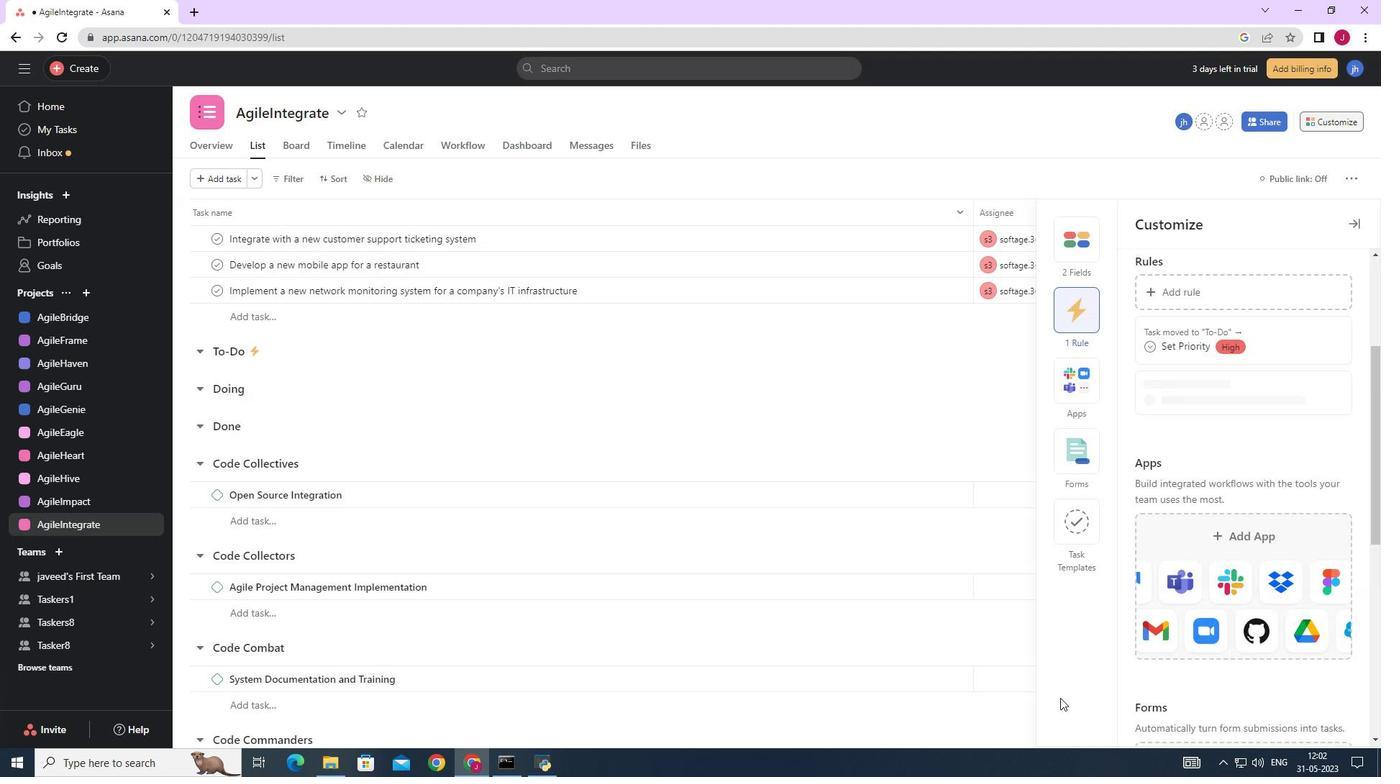 
